 Task: Edit the avatar of the profile "Smith" to Pizza.
Action: Mouse moved to (908, 24)
Screenshot: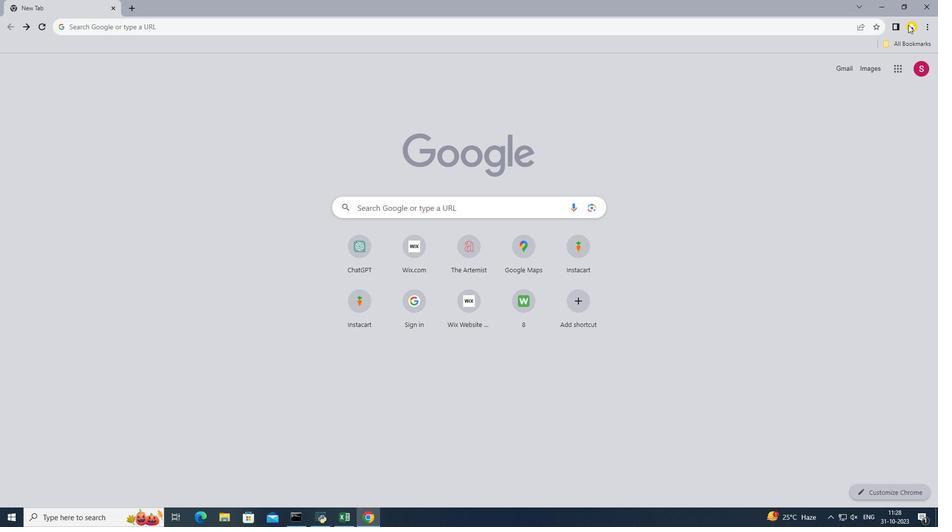 
Action: Mouse pressed left at (908, 24)
Screenshot: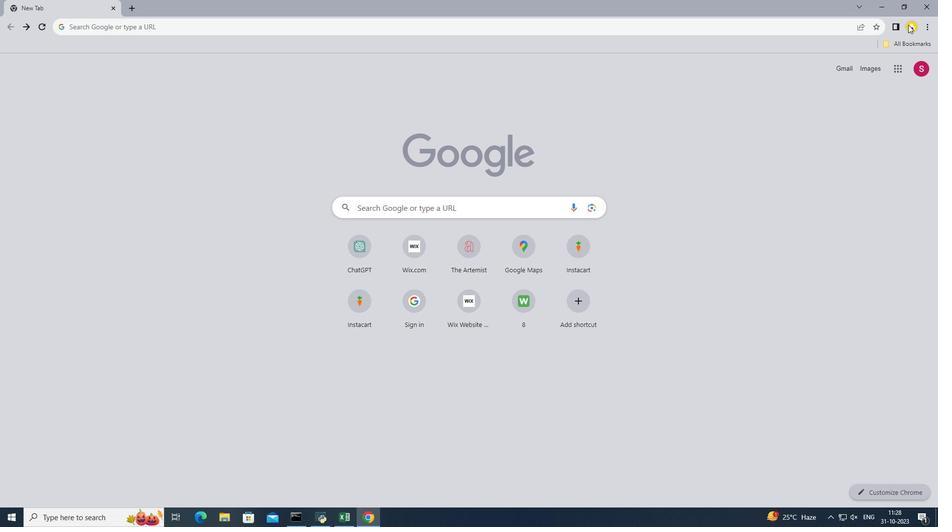 
Action: Mouse moved to (900, 245)
Screenshot: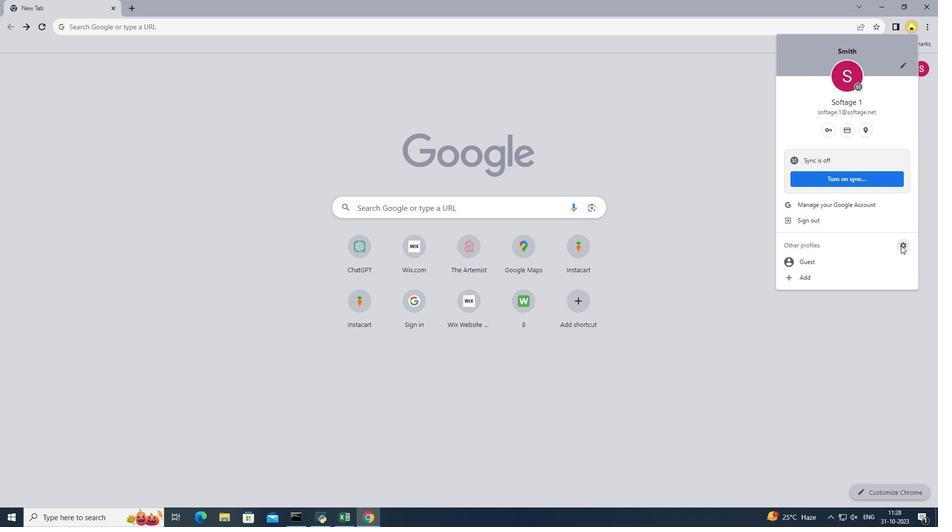 
Action: Mouse pressed left at (900, 245)
Screenshot: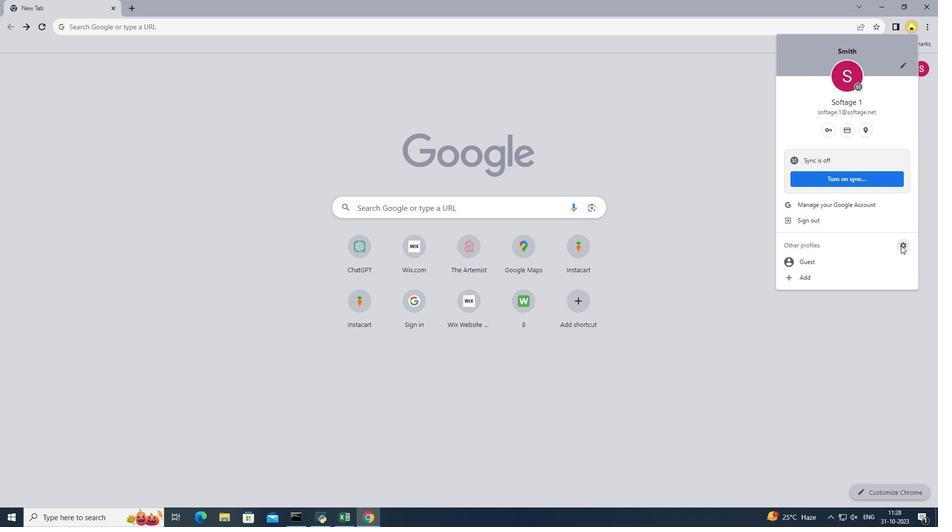 
Action: Mouse moved to (456, 262)
Screenshot: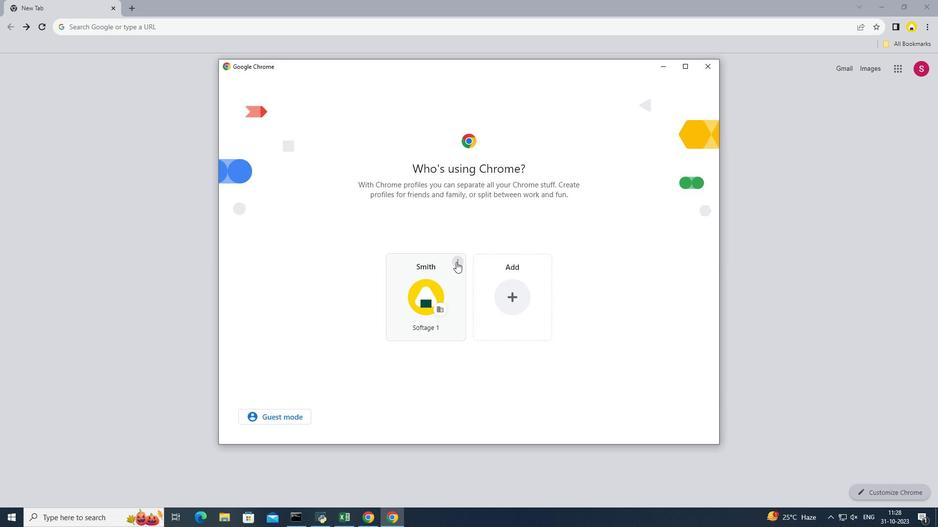 
Action: Mouse pressed left at (456, 262)
Screenshot: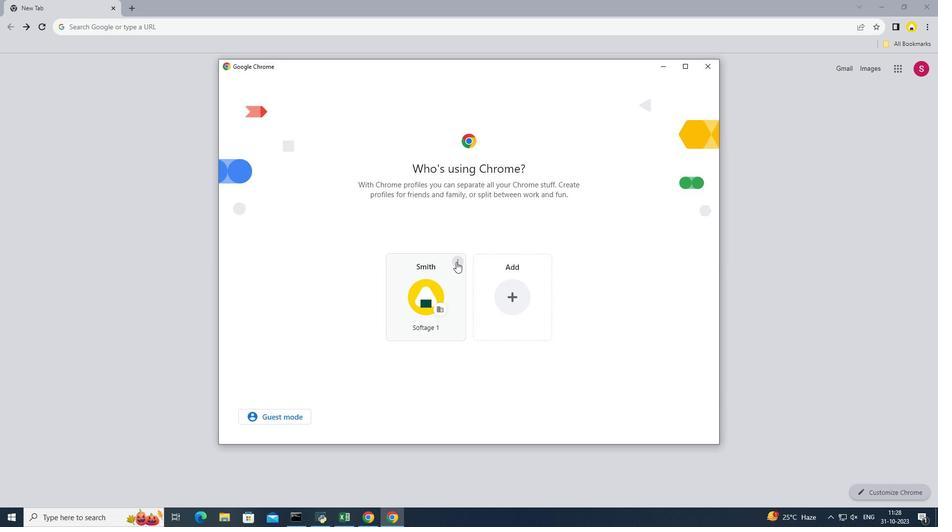 
Action: Mouse moved to (449, 262)
Screenshot: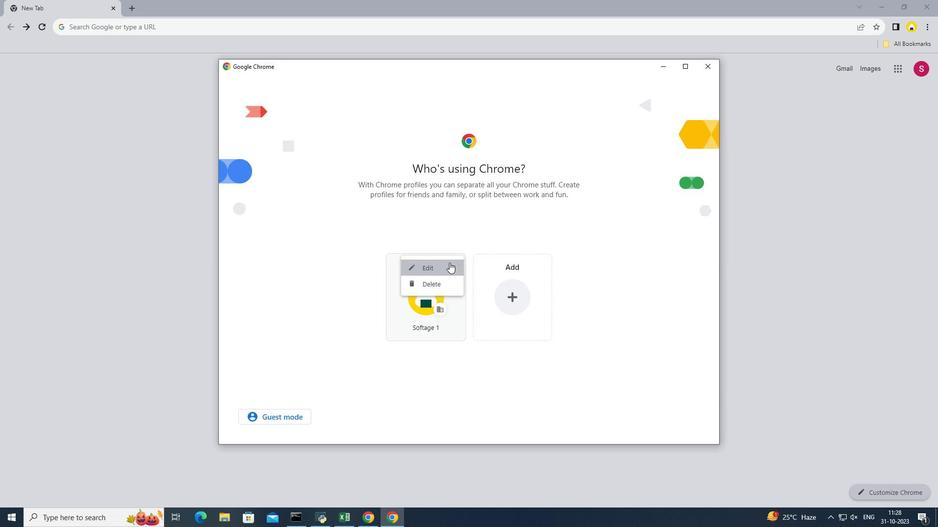 
Action: Mouse pressed left at (449, 262)
Screenshot: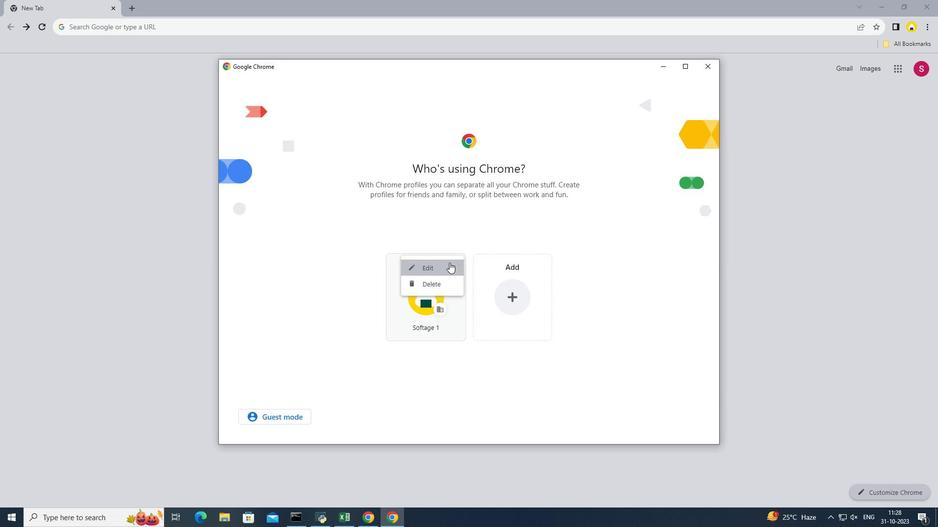 
Action: Mouse moved to (774, 329)
Screenshot: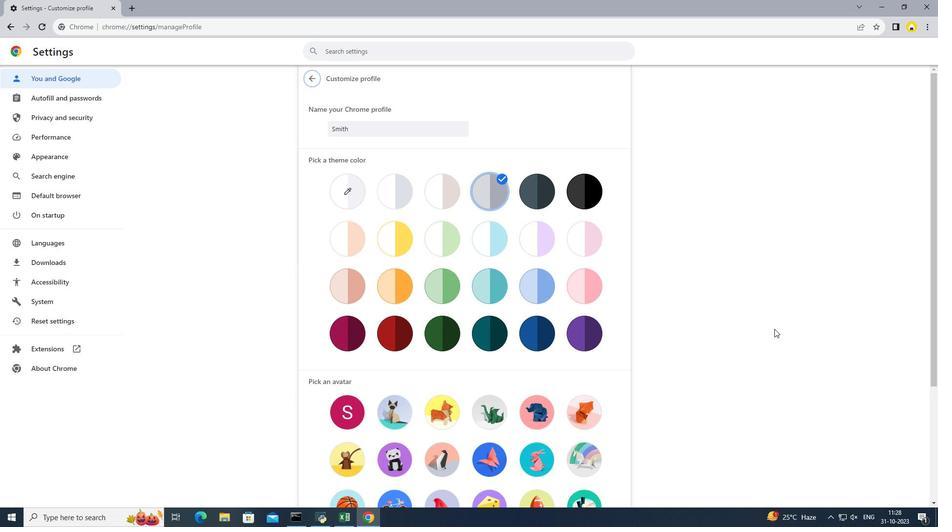 
Action: Mouse scrolled (774, 328) with delta (0, 0)
Screenshot: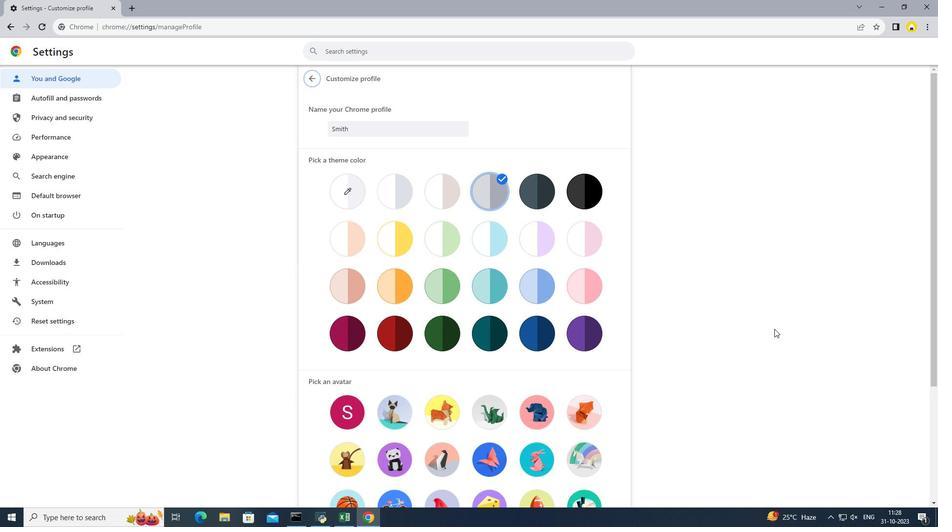 
Action: Mouse scrolled (774, 328) with delta (0, 0)
Screenshot: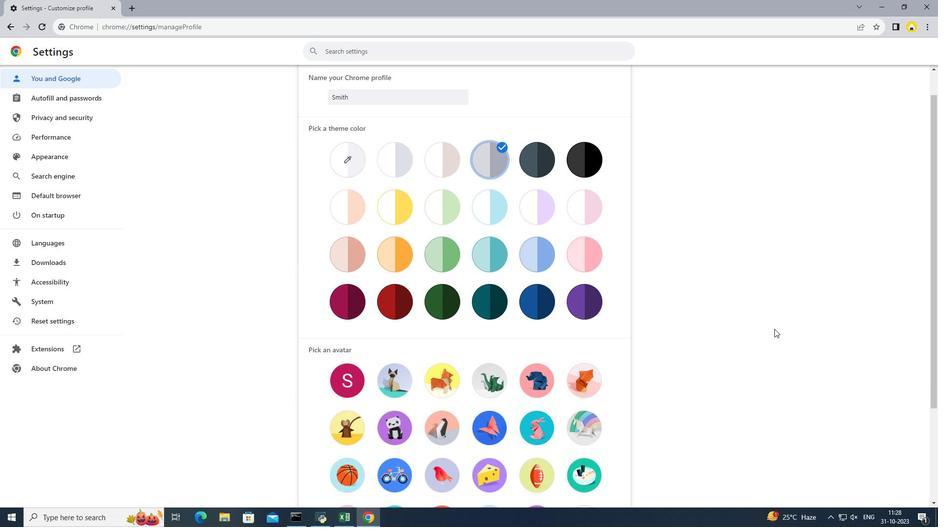 
Action: Mouse scrolled (774, 328) with delta (0, 0)
Screenshot: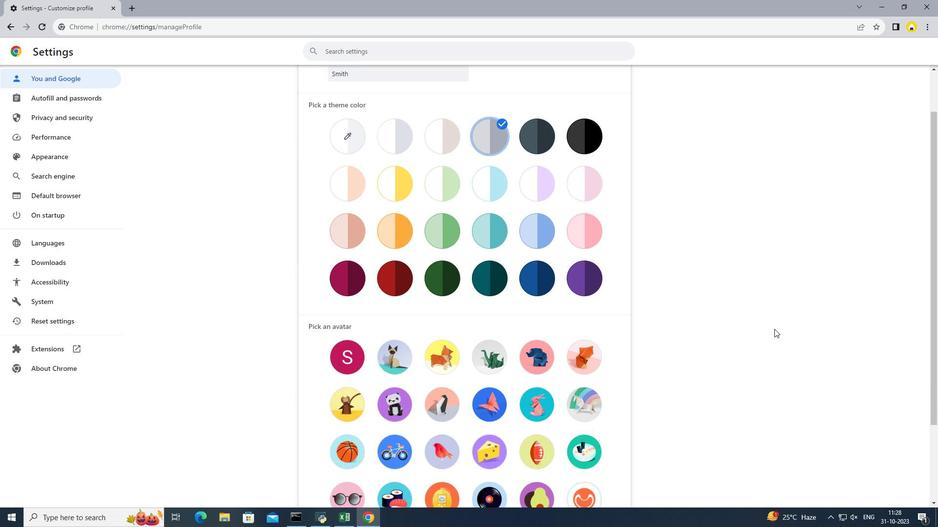 
Action: Mouse scrolled (774, 328) with delta (0, 0)
Screenshot: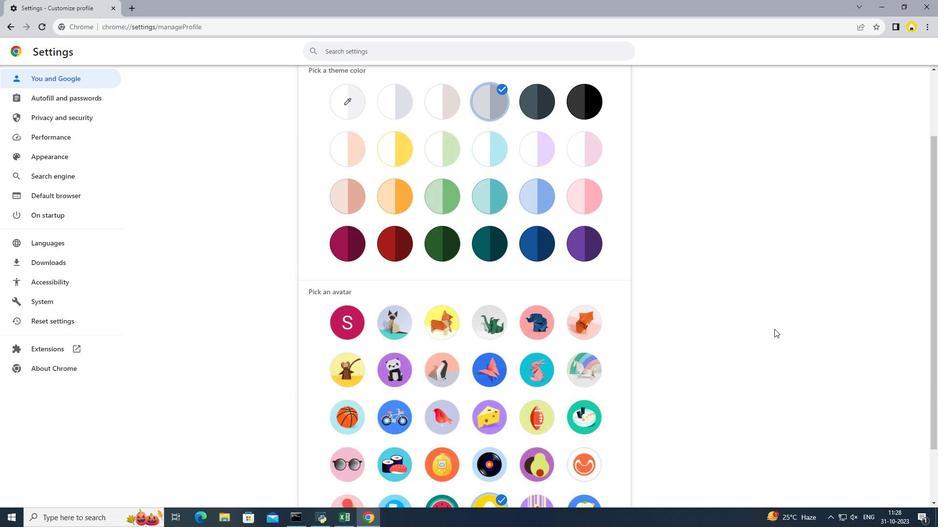
Action: Mouse scrolled (774, 328) with delta (0, 0)
Screenshot: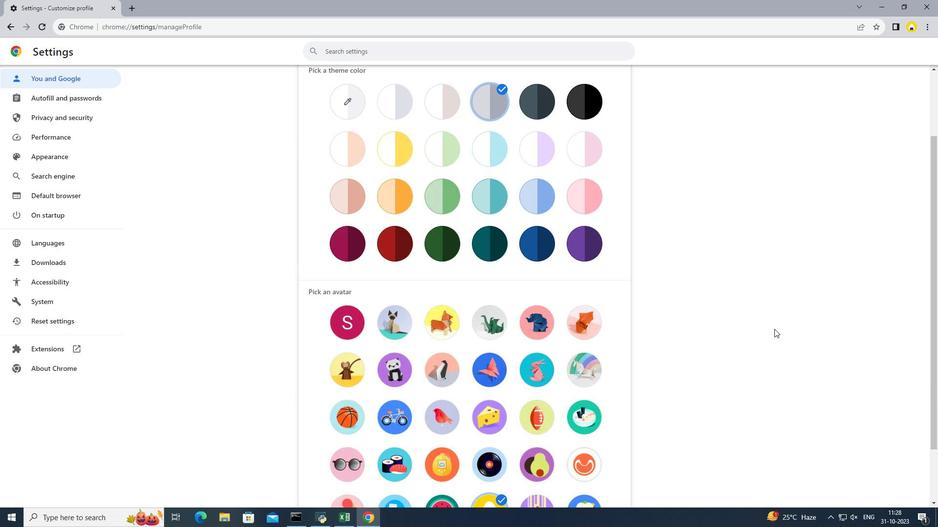 
Action: Mouse scrolled (774, 328) with delta (0, 0)
Screenshot: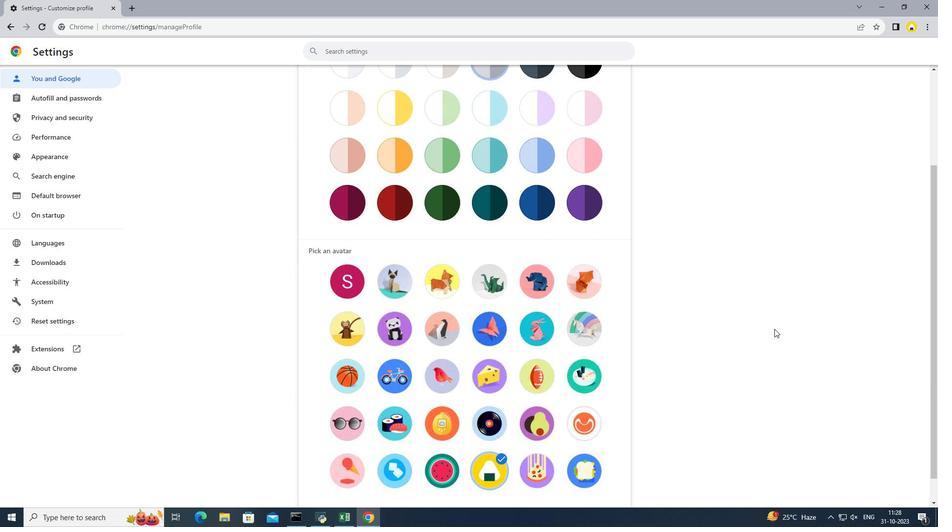 
Action: Mouse moved to (538, 445)
Screenshot: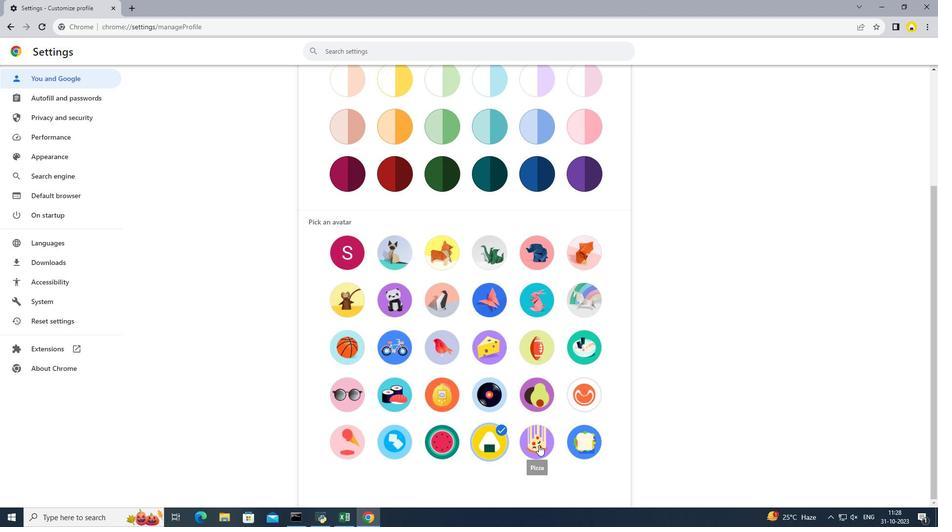 
Action: Mouse pressed left at (538, 445)
Screenshot: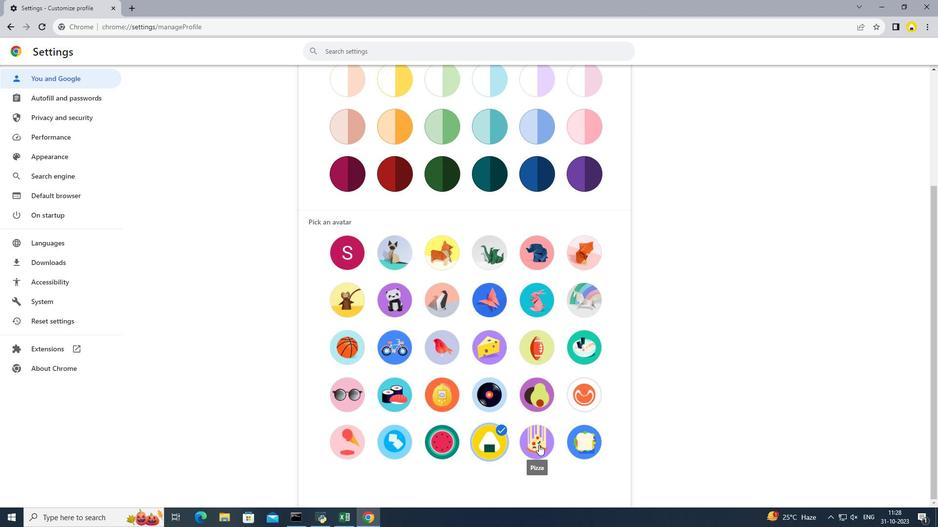 
Action: Mouse moved to (762, 386)
Screenshot: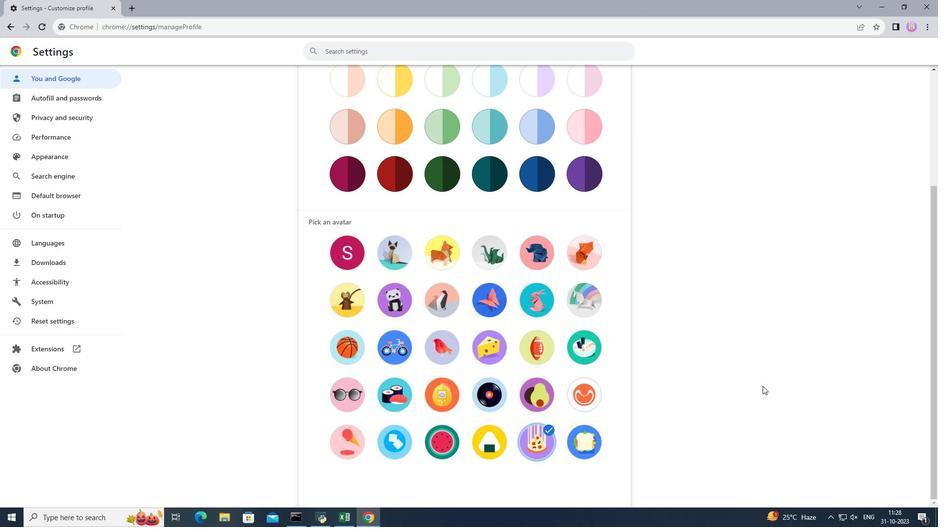 
